 Task: Look for products in the category "Bath" from Weleda only.
Action: Mouse moved to (227, 118)
Screenshot: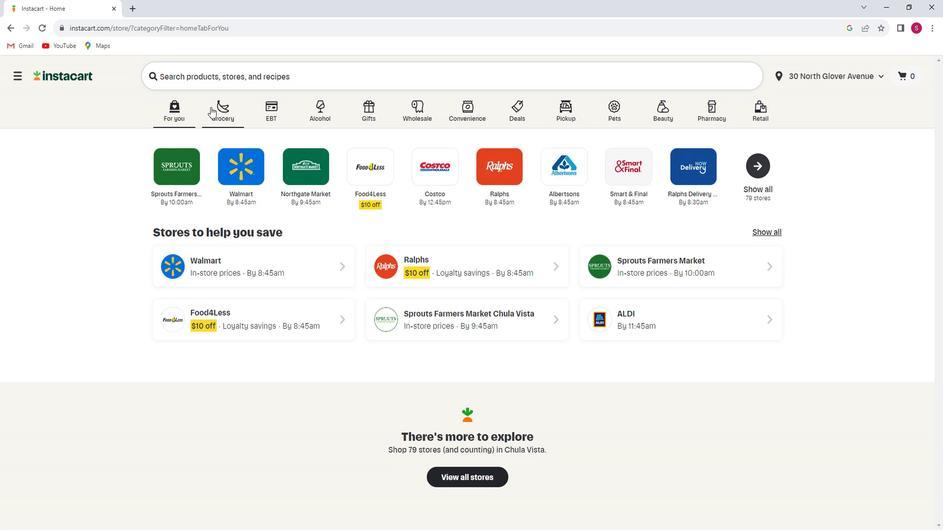
Action: Mouse pressed left at (227, 118)
Screenshot: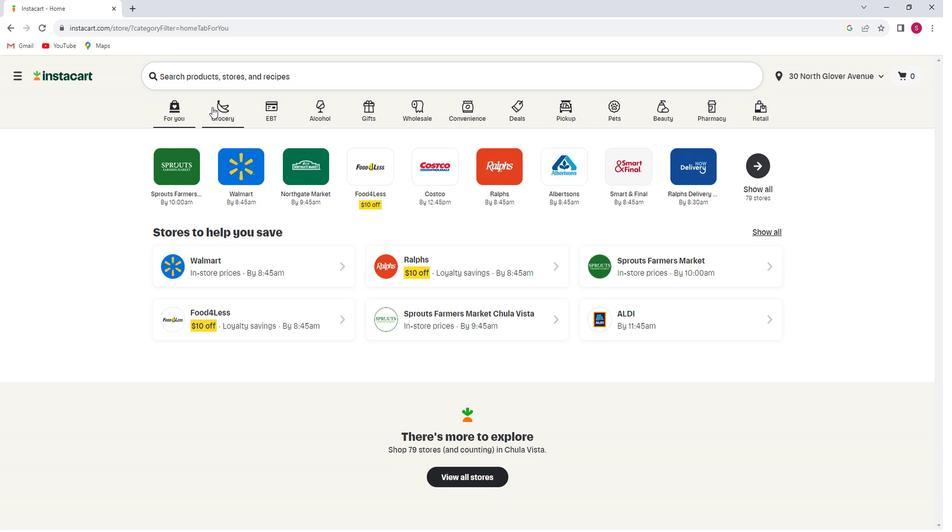 
Action: Mouse moved to (226, 290)
Screenshot: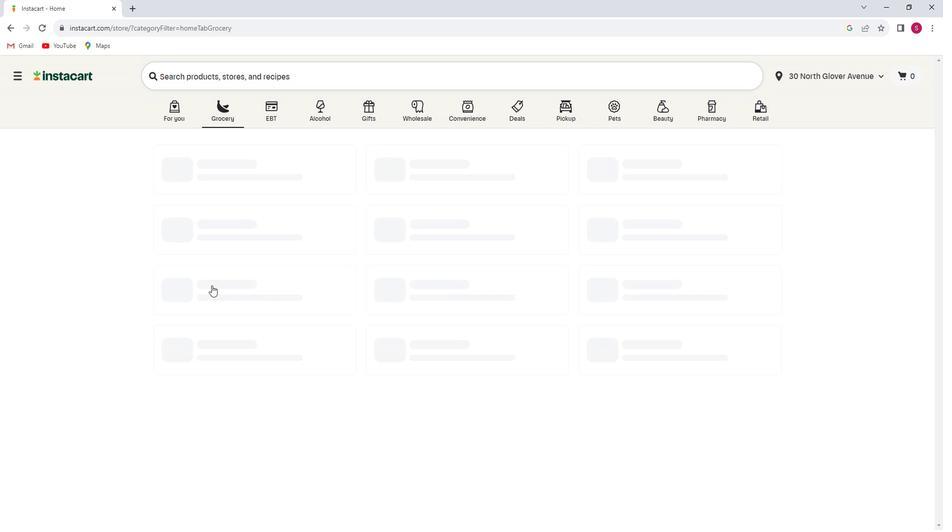 
Action: Mouse pressed left at (226, 290)
Screenshot: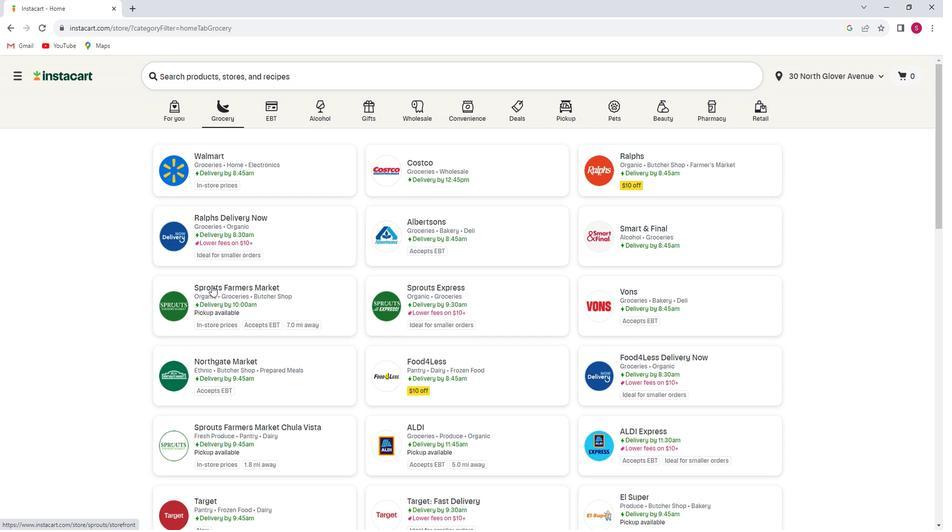 
Action: Mouse moved to (30, 323)
Screenshot: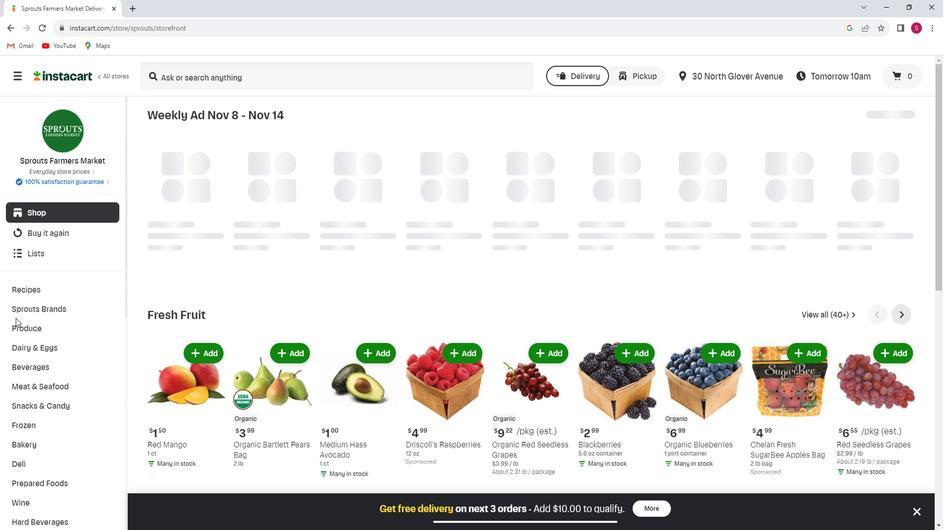 
Action: Mouse scrolled (30, 322) with delta (0, 0)
Screenshot: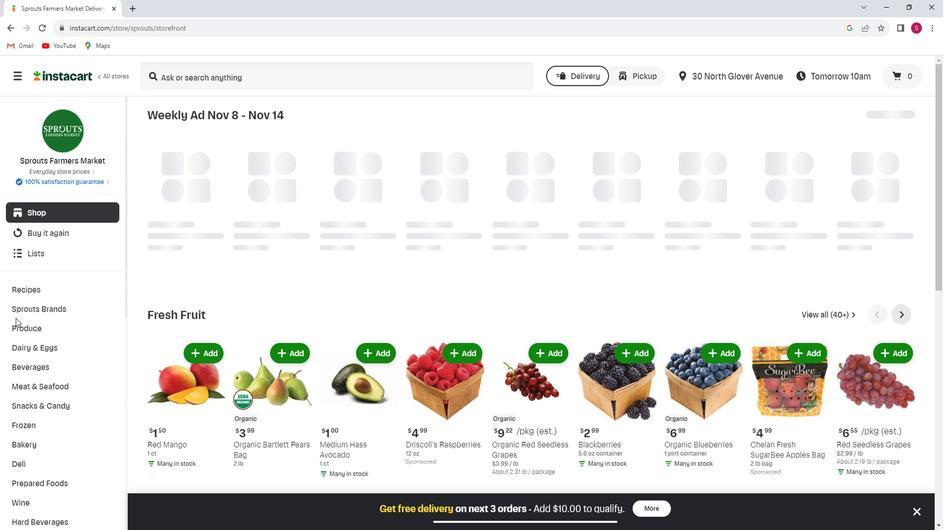 
Action: Mouse moved to (35, 328)
Screenshot: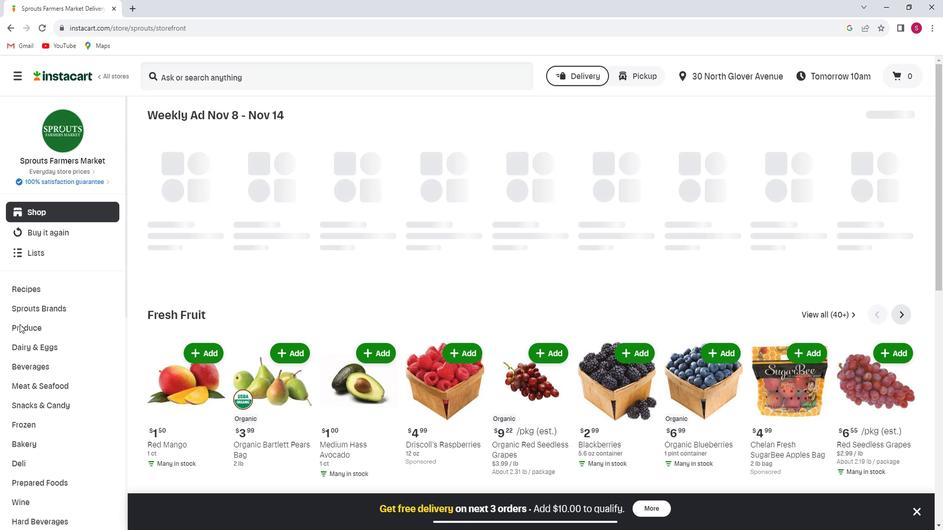 
Action: Mouse scrolled (35, 327) with delta (0, 0)
Screenshot: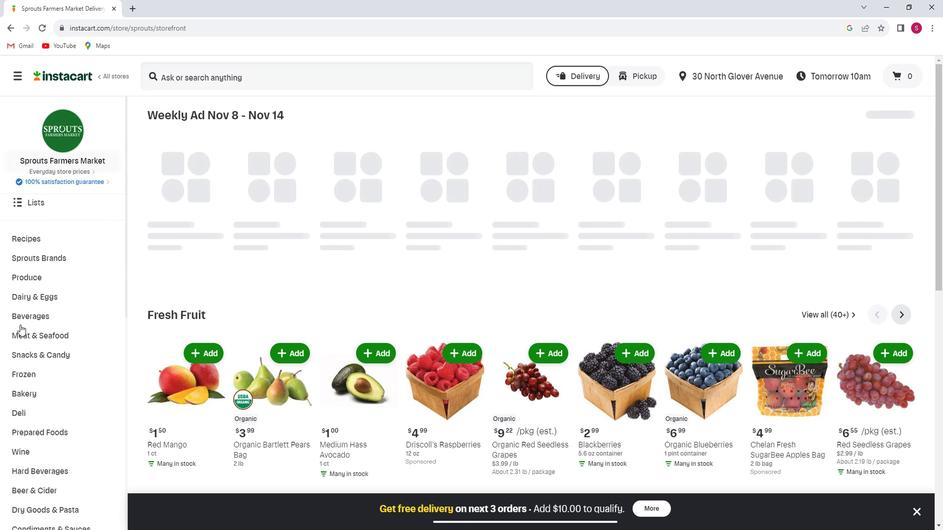 
Action: Mouse scrolled (35, 327) with delta (0, 0)
Screenshot: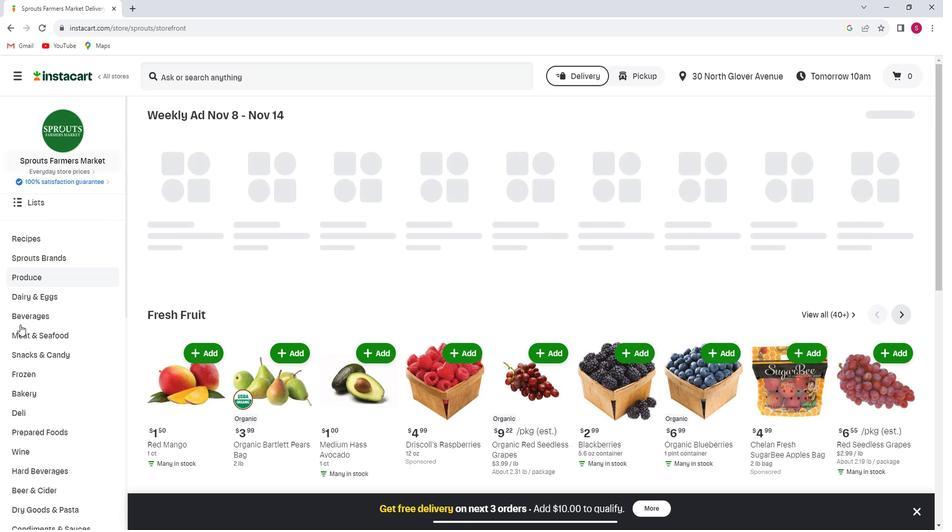 
Action: Mouse scrolled (35, 327) with delta (0, 0)
Screenshot: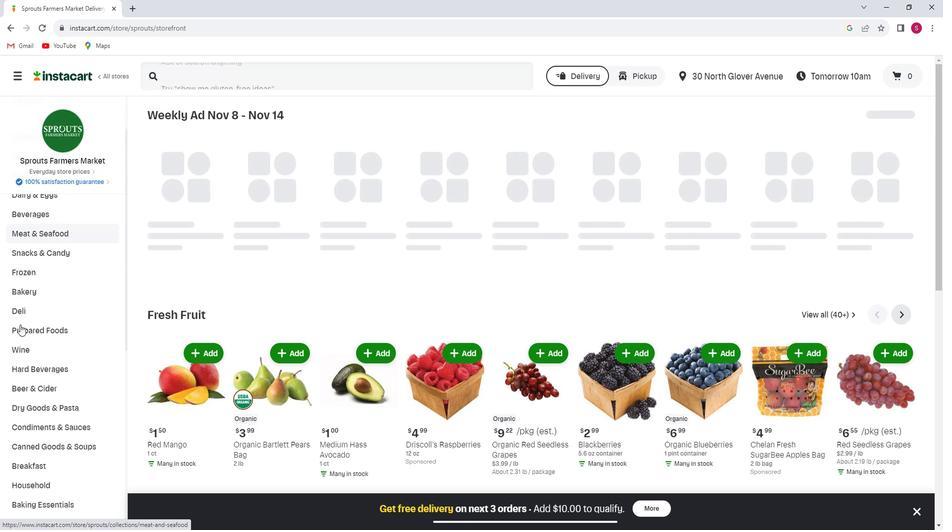 
Action: Mouse scrolled (35, 327) with delta (0, 0)
Screenshot: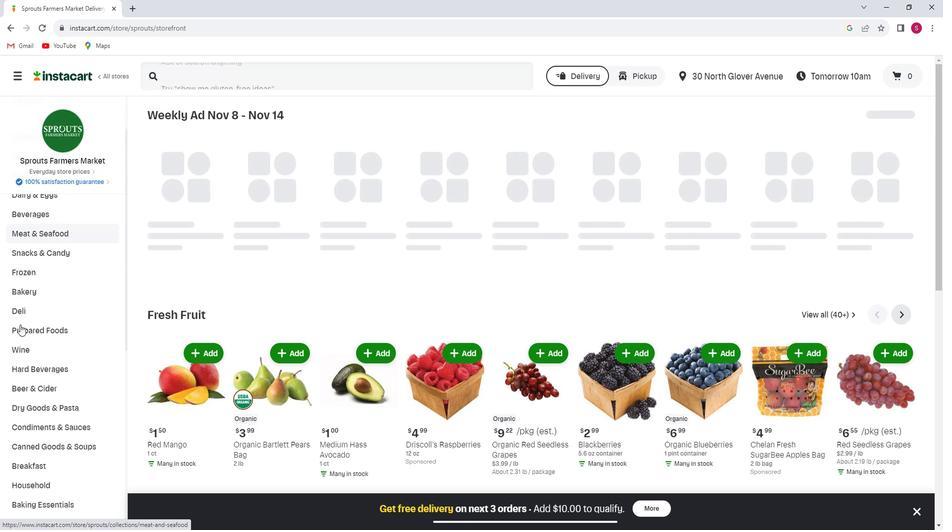 
Action: Mouse scrolled (35, 327) with delta (0, 0)
Screenshot: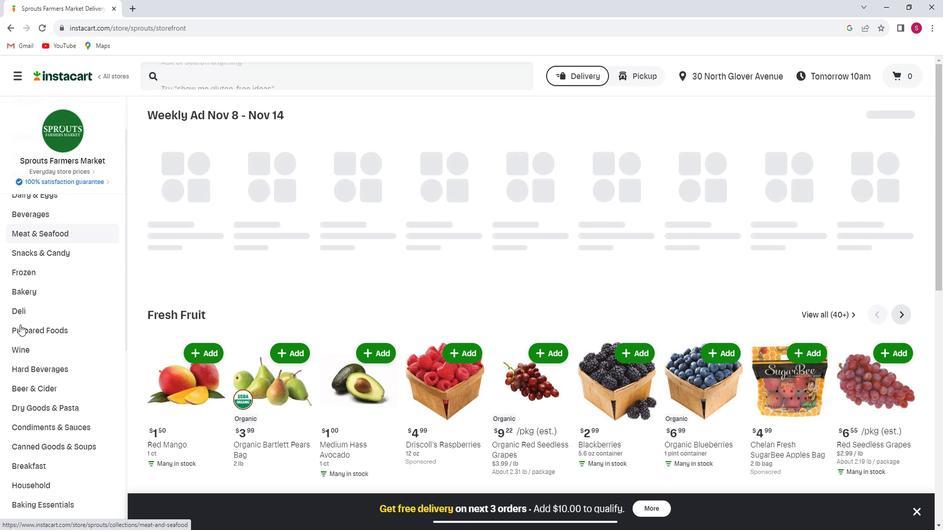 
Action: Mouse scrolled (35, 327) with delta (0, 0)
Screenshot: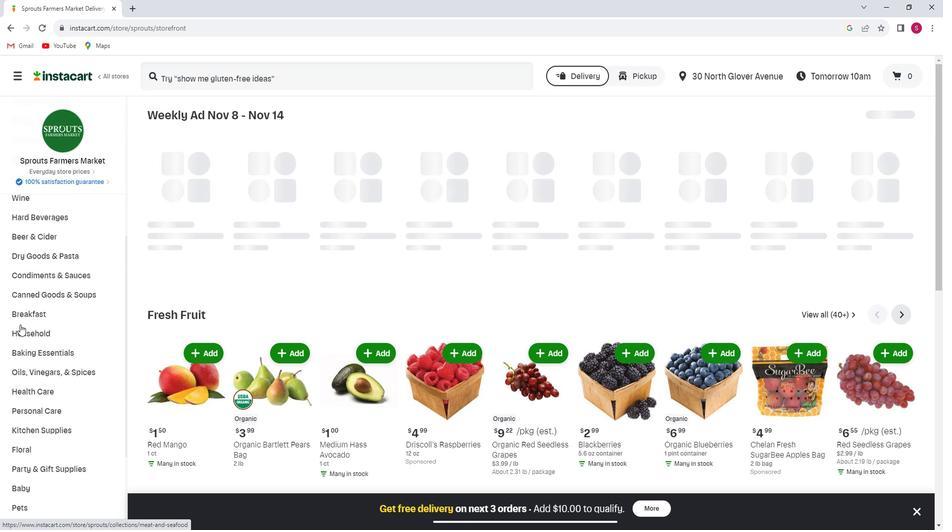 
Action: Mouse scrolled (35, 327) with delta (0, 0)
Screenshot: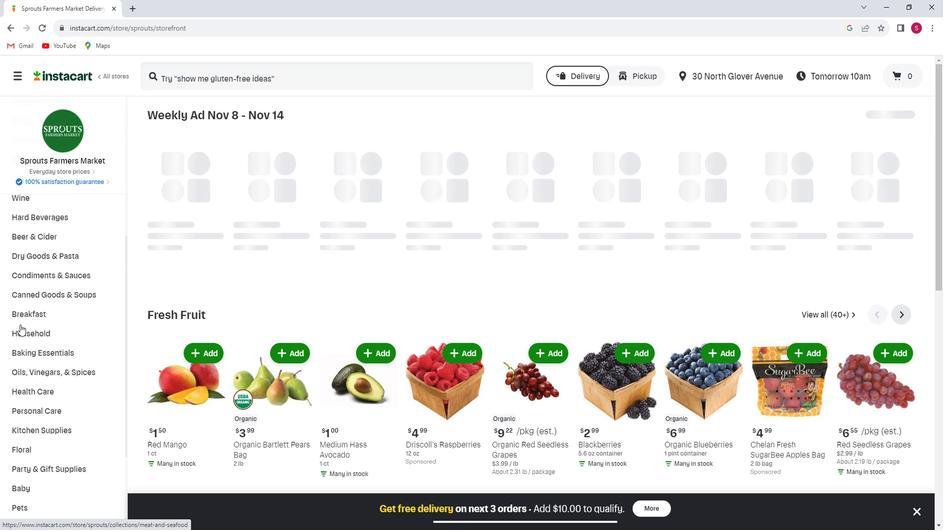 
Action: Mouse scrolled (35, 327) with delta (0, 0)
Screenshot: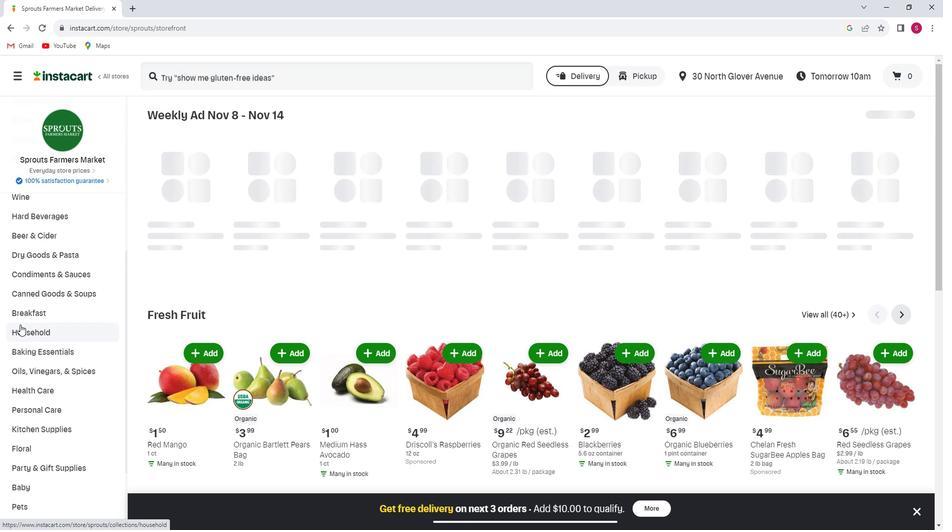
Action: Mouse scrolled (35, 327) with delta (0, 0)
Screenshot: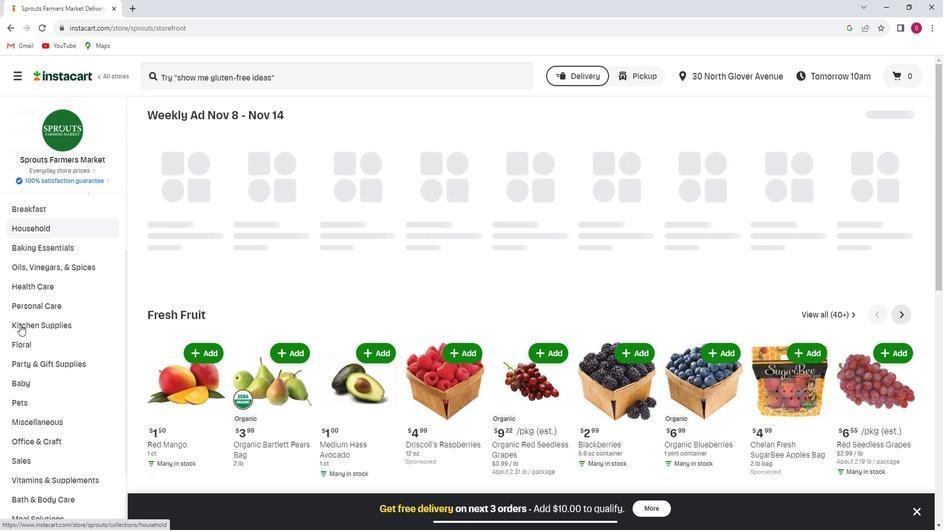 
Action: Mouse moved to (37, 332)
Screenshot: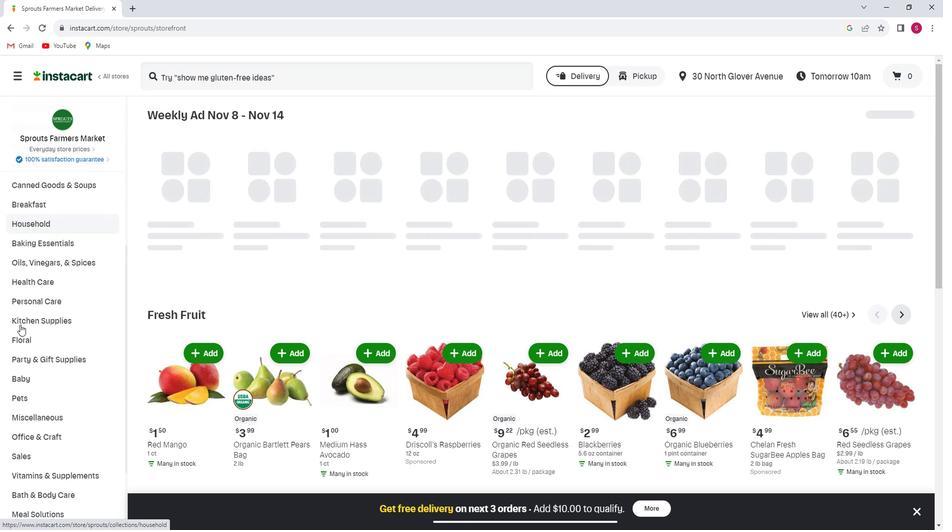 
Action: Mouse scrolled (37, 331) with delta (0, 0)
Screenshot: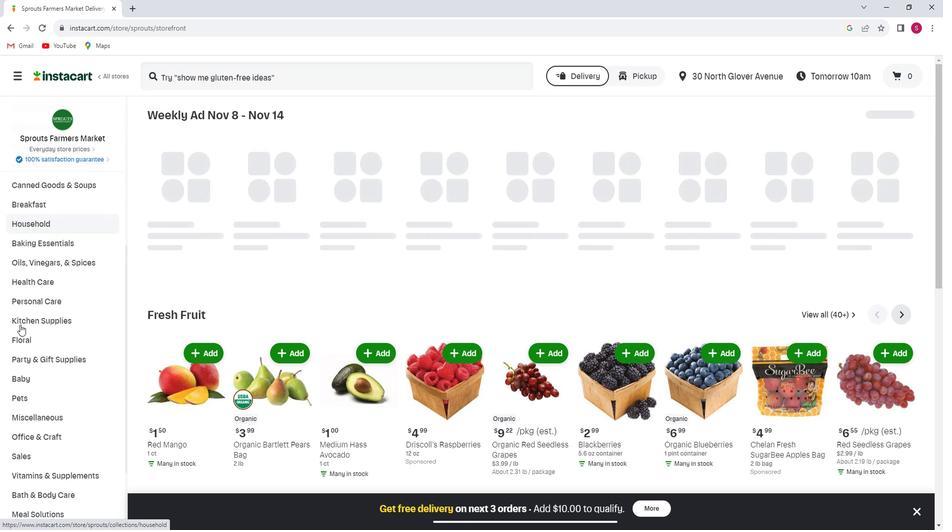 
Action: Mouse moved to (40, 379)
Screenshot: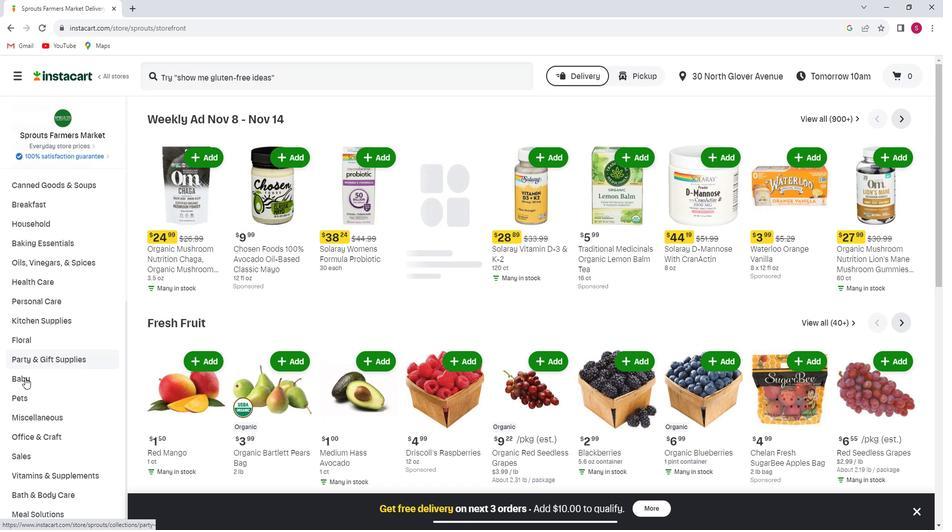 
Action: Mouse pressed left at (40, 379)
Screenshot: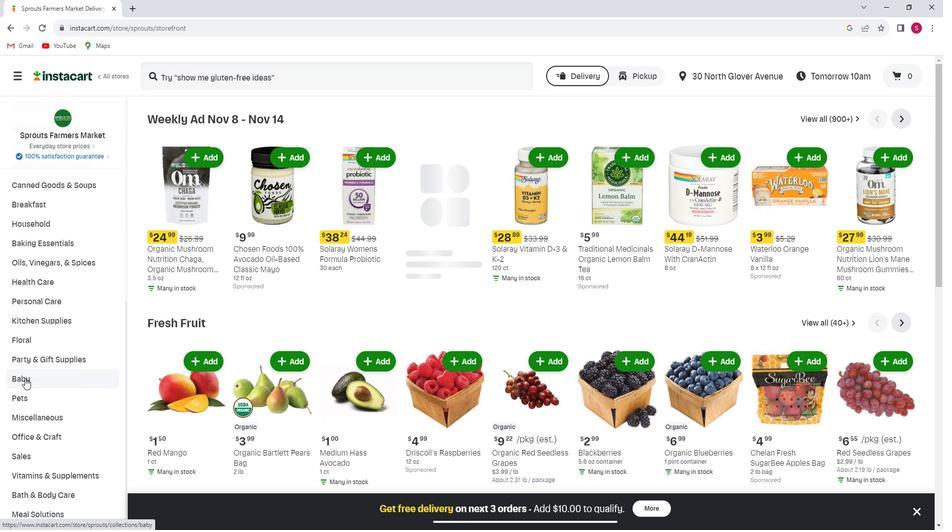 
Action: Mouse moved to (70, 421)
Screenshot: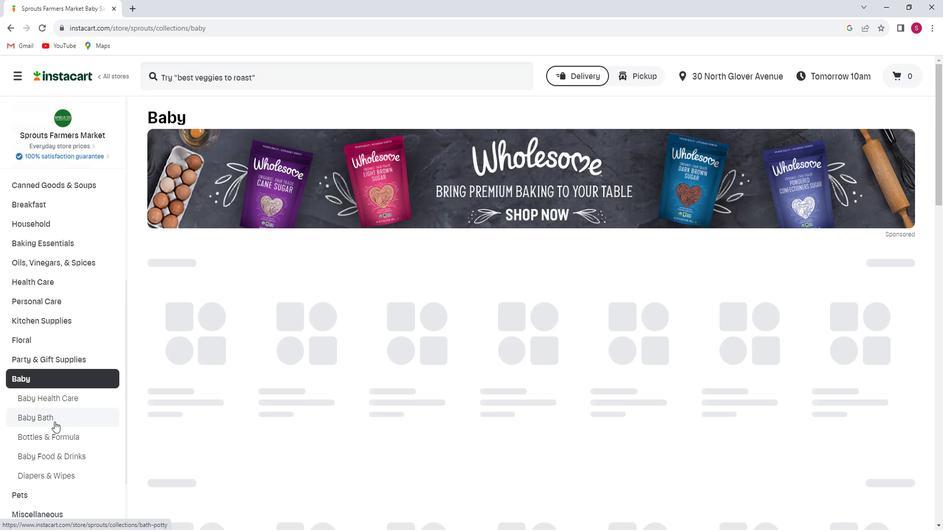 
Action: Mouse pressed left at (70, 421)
Screenshot: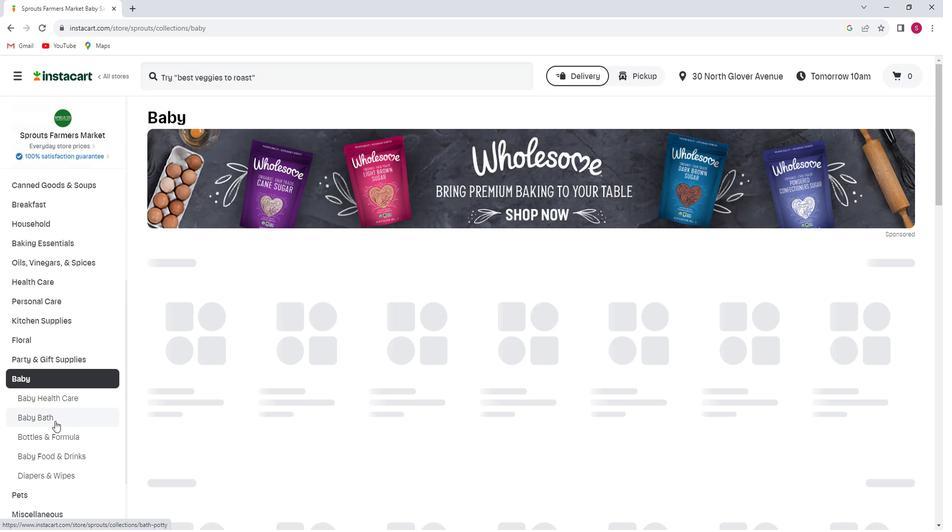 
Action: Mouse moved to (246, 218)
Screenshot: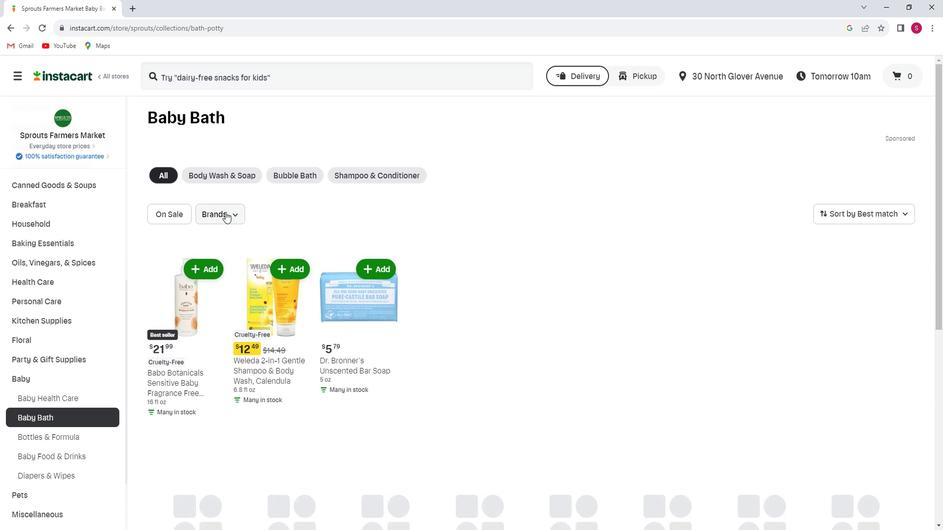 
Action: Mouse pressed left at (246, 218)
Screenshot: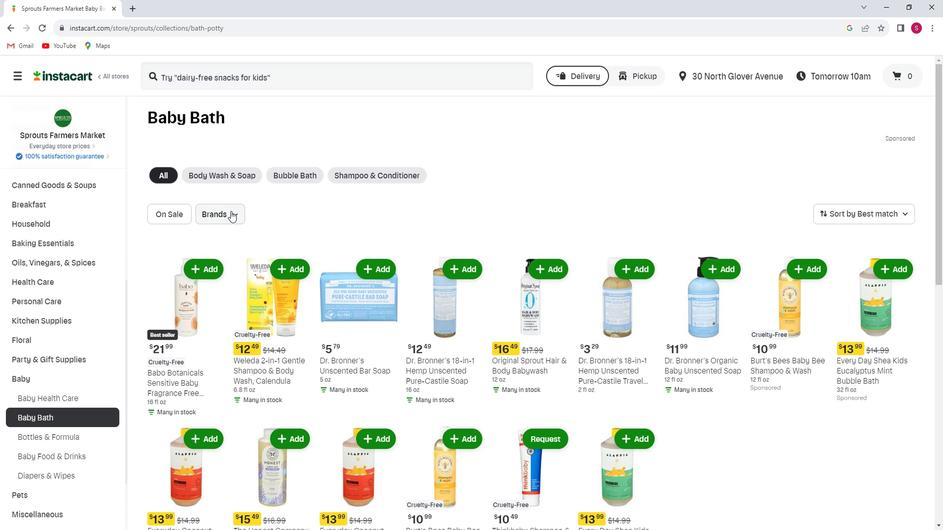 
Action: Mouse moved to (241, 265)
Screenshot: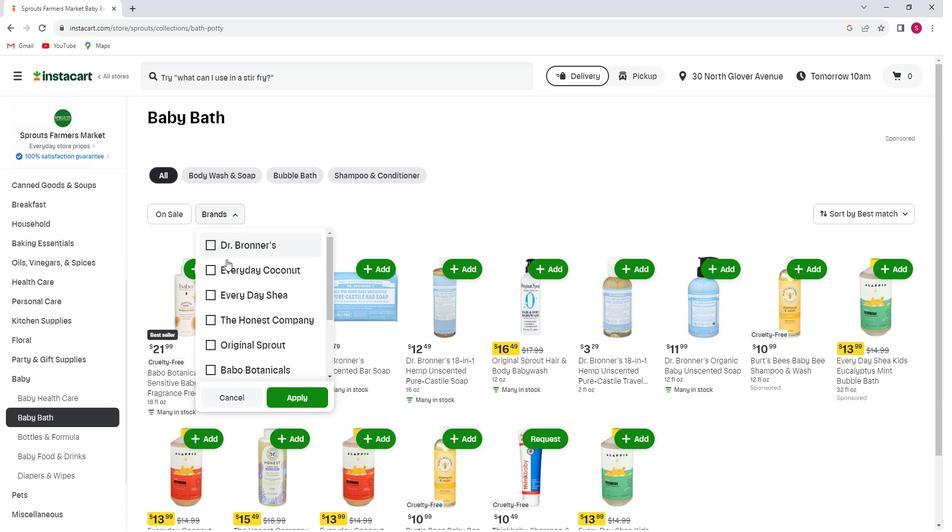 
Action: Mouse scrolled (241, 265) with delta (0, 0)
Screenshot: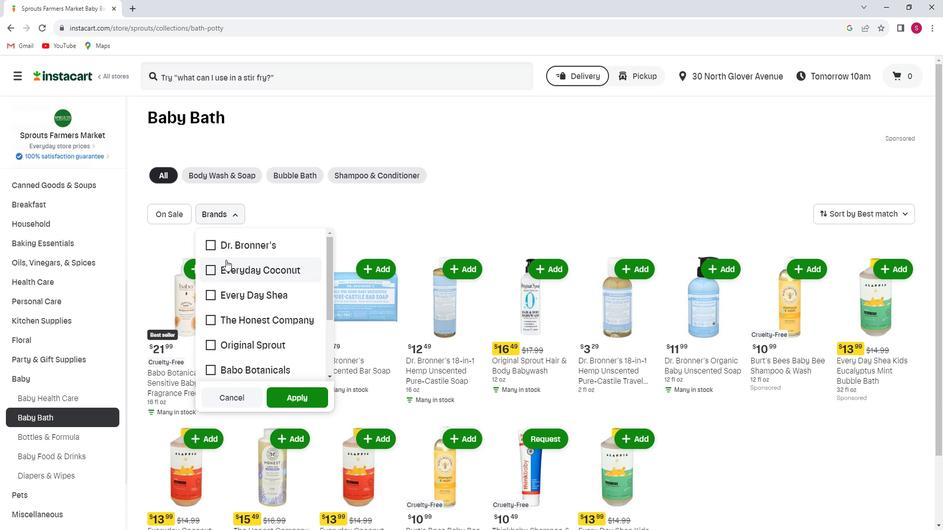 
Action: Mouse scrolled (241, 265) with delta (0, 0)
Screenshot: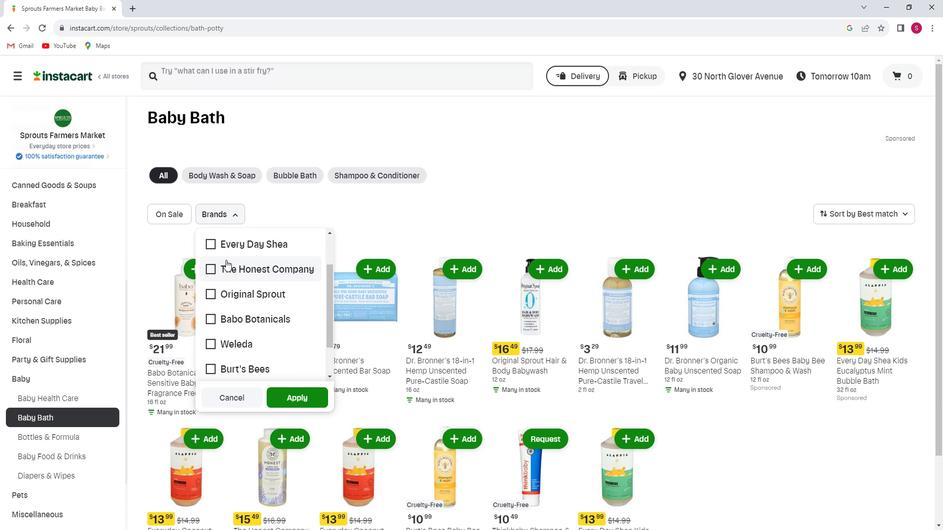 
Action: Mouse moved to (220, 397)
Screenshot: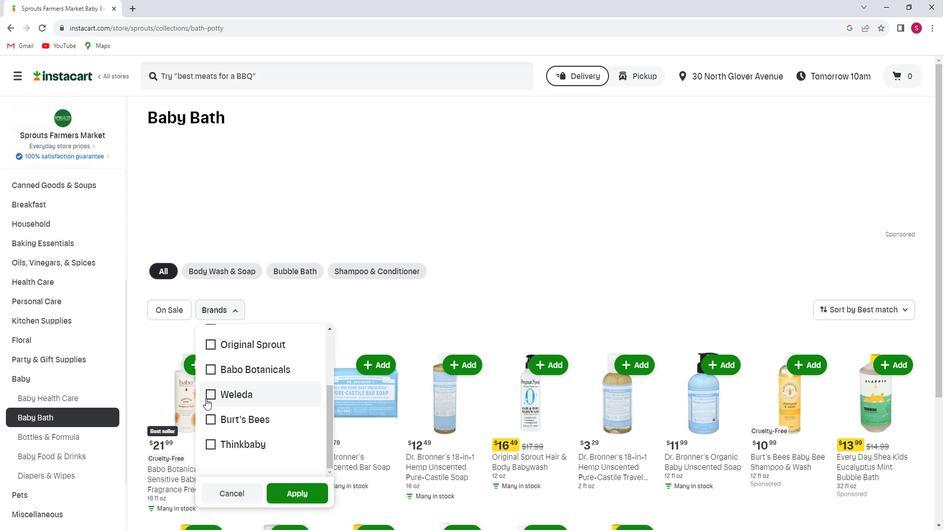 
Action: Mouse pressed left at (220, 397)
Screenshot: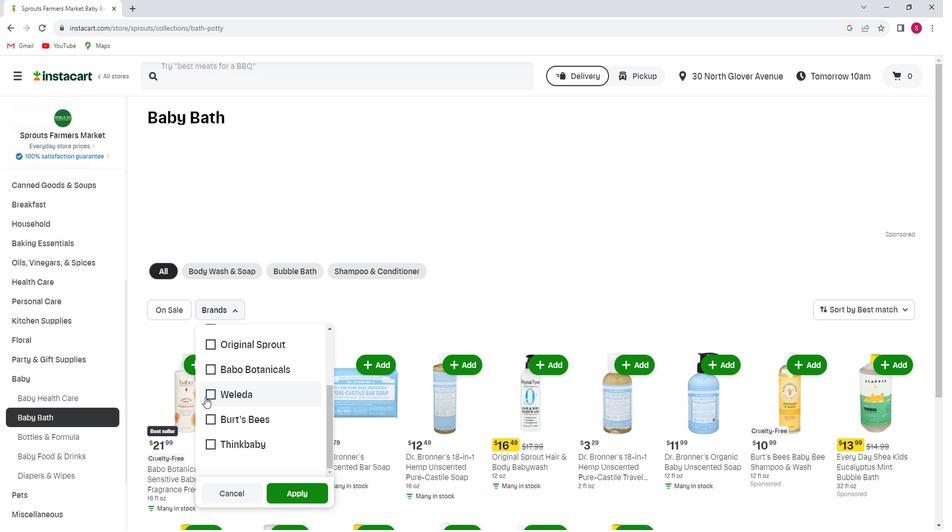 
Action: Mouse moved to (303, 490)
Screenshot: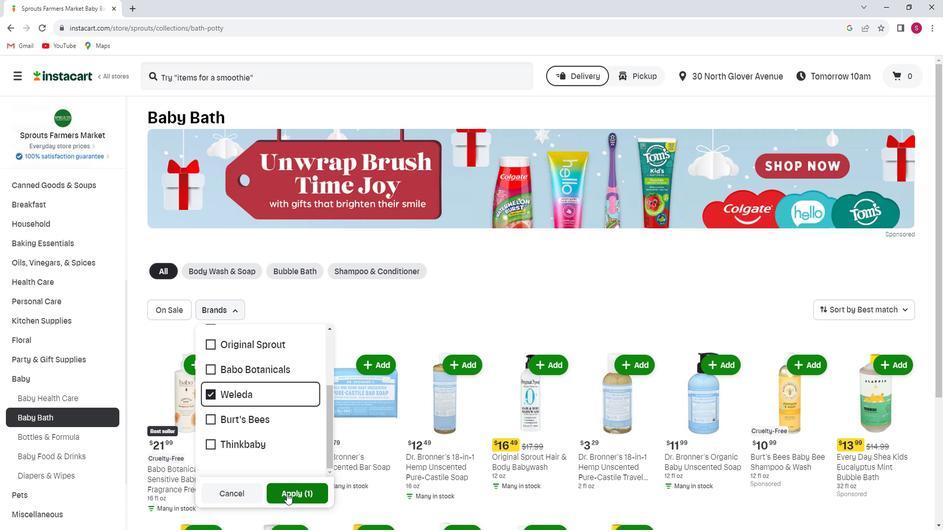
Action: Mouse pressed left at (303, 490)
Screenshot: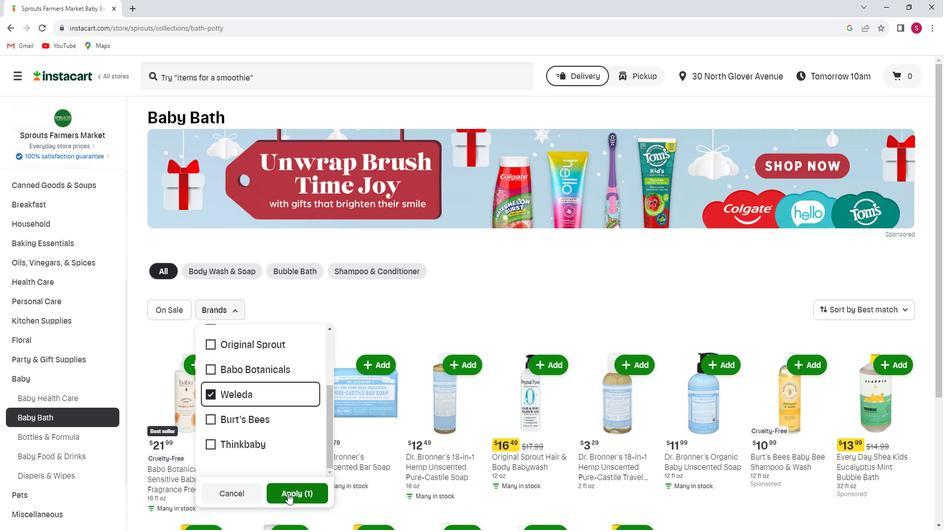 
Action: Mouse moved to (305, 481)
Screenshot: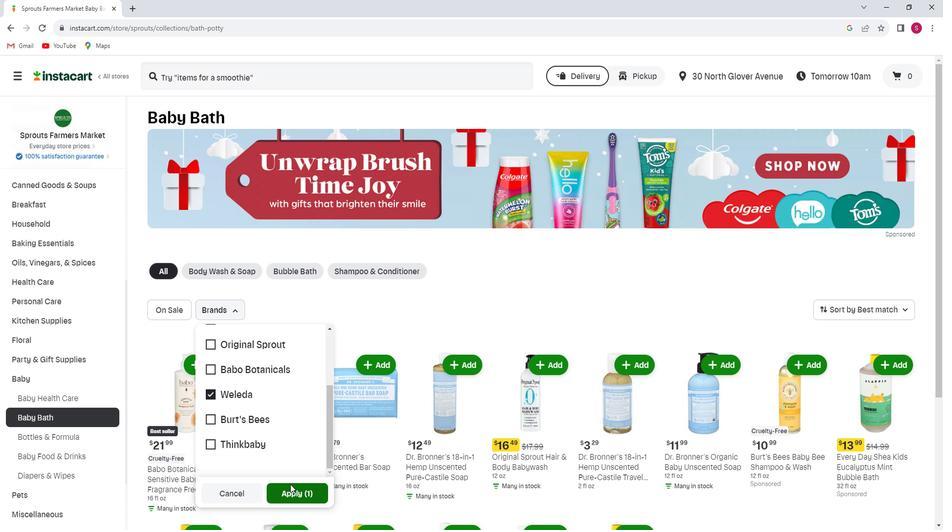 
